 Task: Add Description DS0028 to Card Card0028 in Board Board0022 in Workspace Development in Trello
Action: Mouse moved to (335, 378)
Screenshot: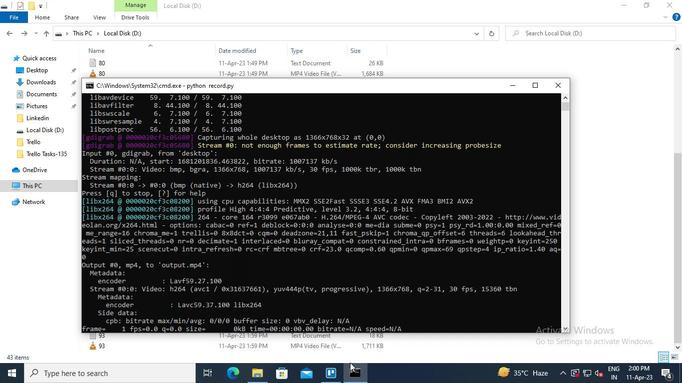 
Action: Mouse pressed left at (335, 378)
Screenshot: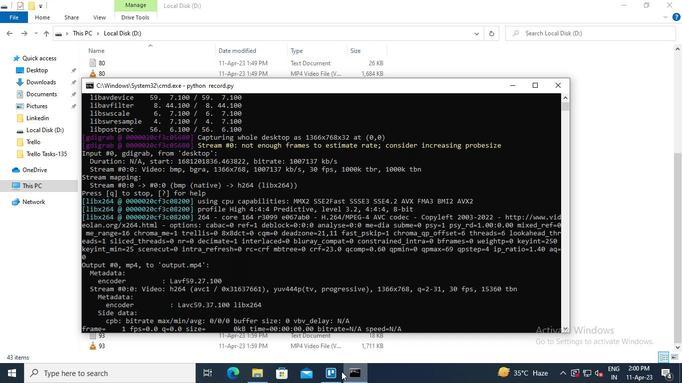 
Action: Mouse moved to (165, 299)
Screenshot: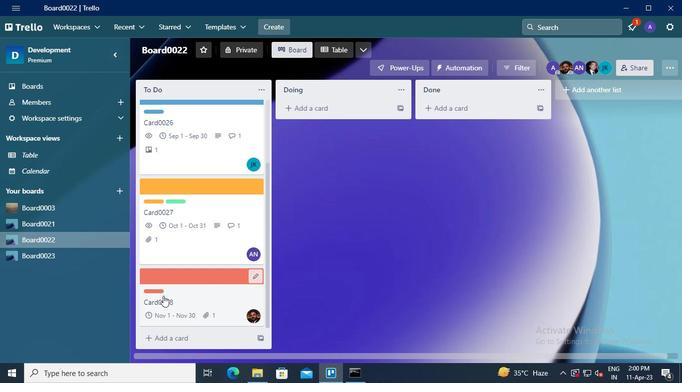 
Action: Mouse pressed left at (165, 299)
Screenshot: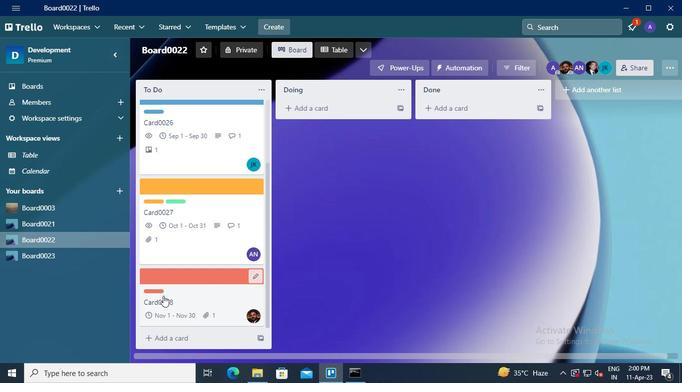 
Action: Mouse moved to (203, 234)
Screenshot: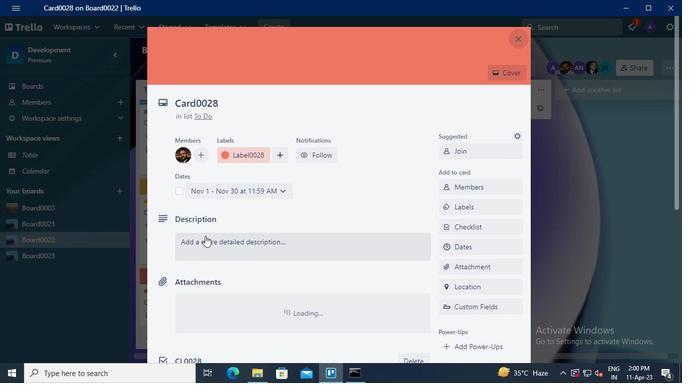 
Action: Mouse pressed left at (203, 234)
Screenshot: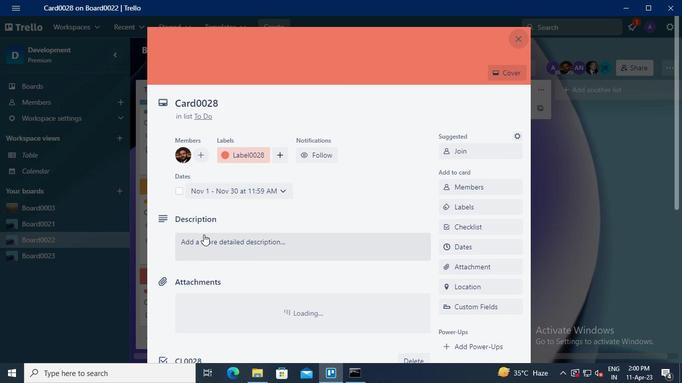 
Action: Keyboard Key.shift
Screenshot: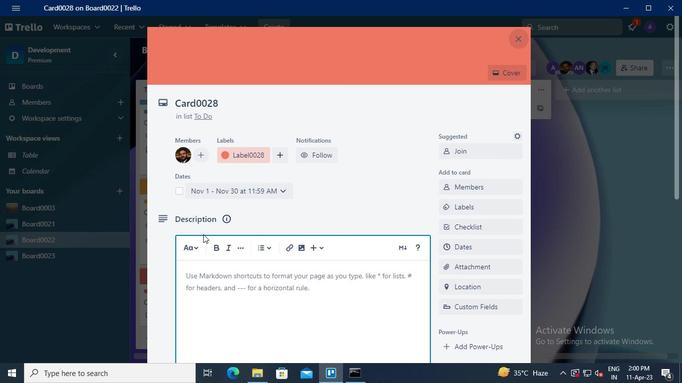 
Action: Keyboard D
Screenshot: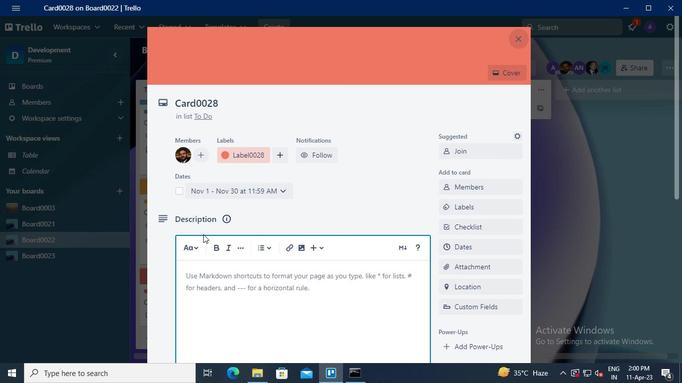 
Action: Keyboard S
Screenshot: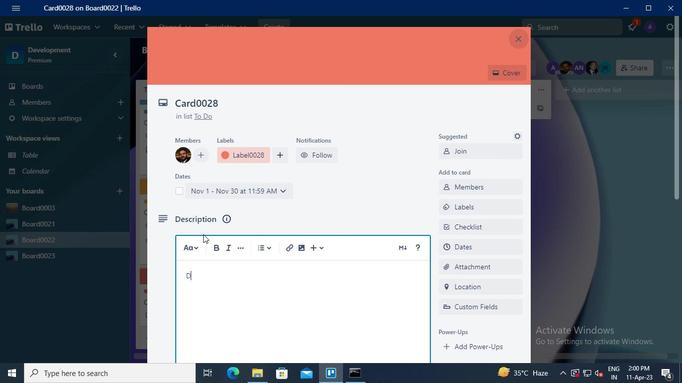 
Action: Keyboard <96>
Screenshot: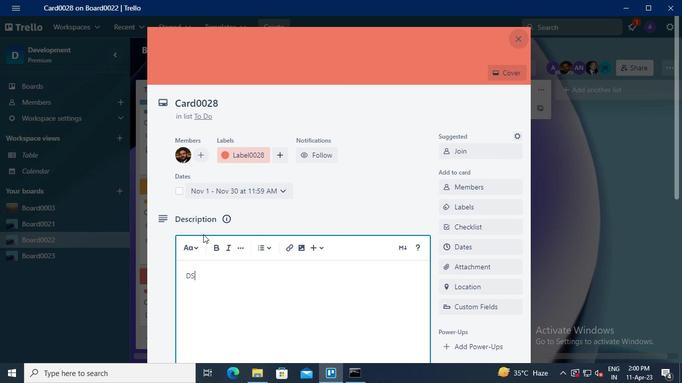 
Action: Keyboard <96>
Screenshot: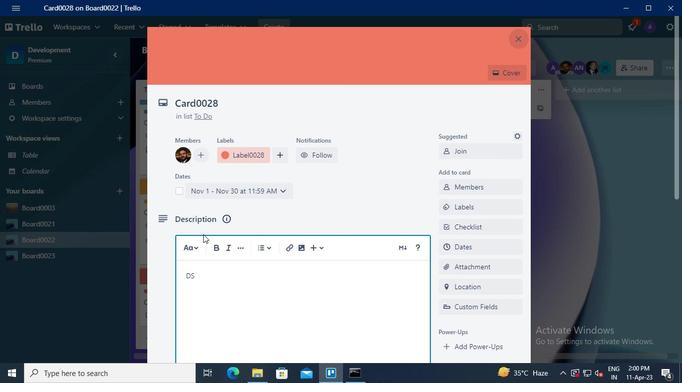 
Action: Keyboard <98>
Screenshot: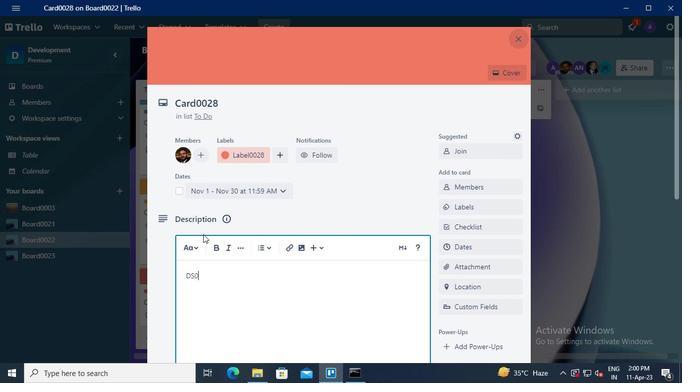 
Action: Keyboard <104>
Screenshot: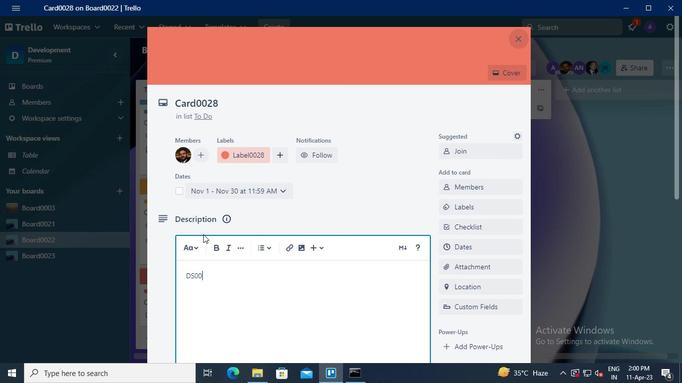 
Action: Mouse moved to (187, 184)
Screenshot: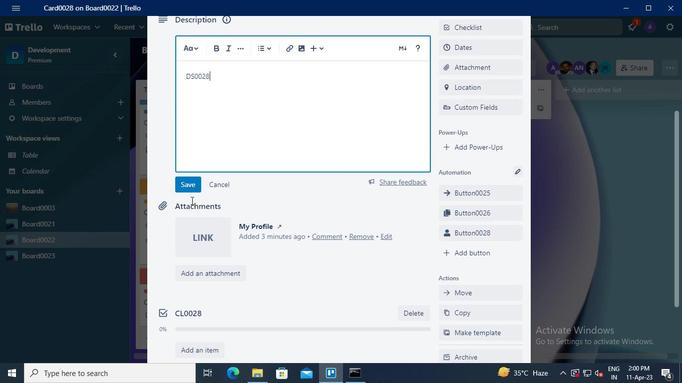 
Action: Mouse pressed left at (187, 184)
Screenshot: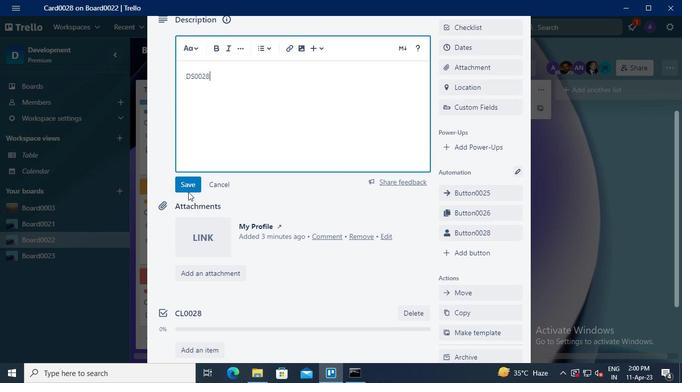 
Action: Mouse moved to (358, 371)
Screenshot: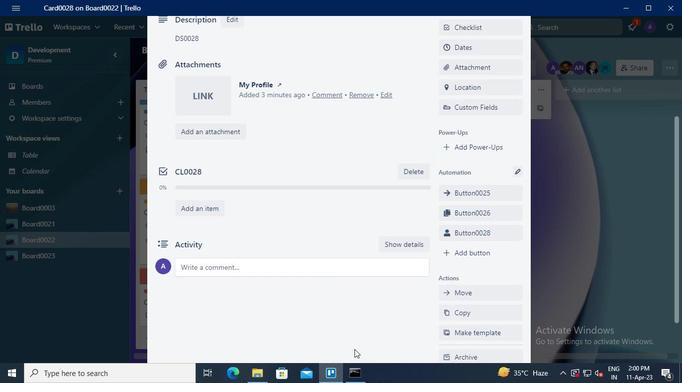 
Action: Mouse pressed left at (358, 371)
Screenshot: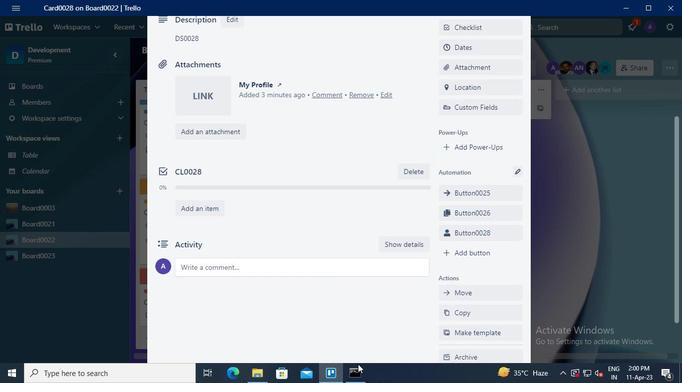 
Action: Mouse moved to (559, 83)
Screenshot: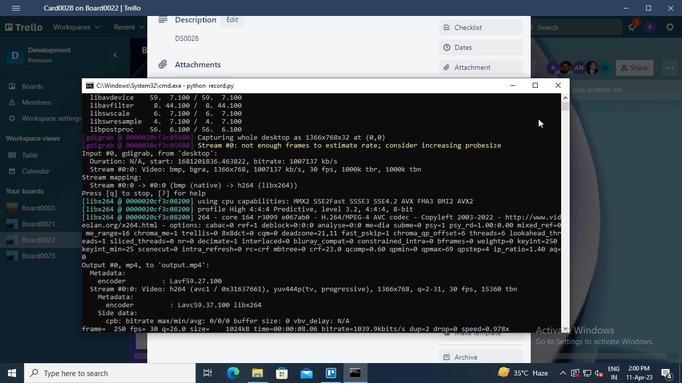 
Action: Mouse pressed left at (559, 83)
Screenshot: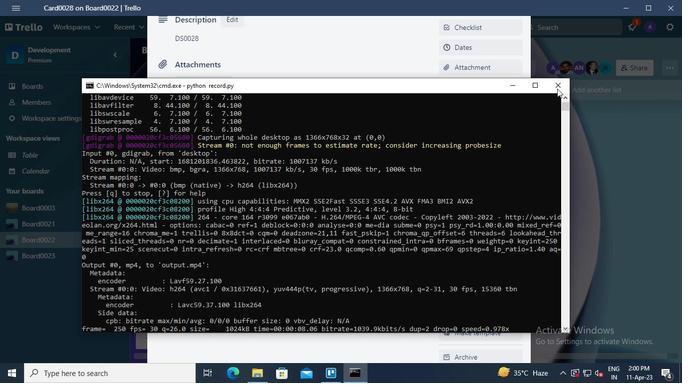 
Action: Mouse moved to (559, 83)
Screenshot: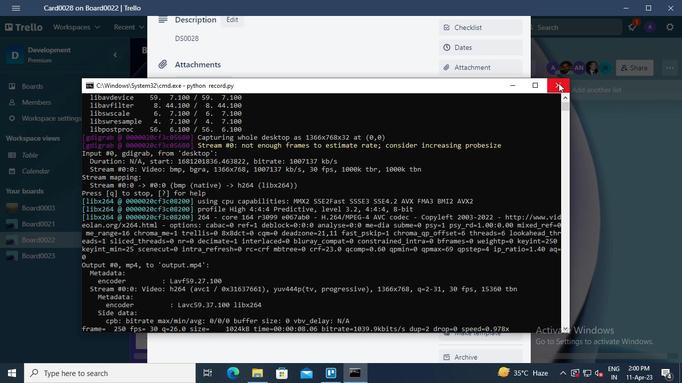 
